 Task: open an excel sheet and write heading  Budget MasterAdd Categories in a column and its values below  'Housing, Transportation, Groceries, Utilities, Entertainment, Dining Out, Health, Miscellaneous, Savings & Total. 'Add Budgeted amountin next column and its values below  $1,500, $300, $400, $150, $200, $250, $100, $150, $500 & $3,550. Add Actual amount in next column and its values below  $1,400, $280, $420, $160, $180, $270, $90, $140, $550 & $3,550. Add Difference in next column and its values below  -$100, -$20, +$20, +$10, -$20, +$20, -$10, -$10, +$50 & $0. J6Save page Budget Spreadsheet Workbook Sheet
Action: Mouse moved to (6, 9)
Screenshot: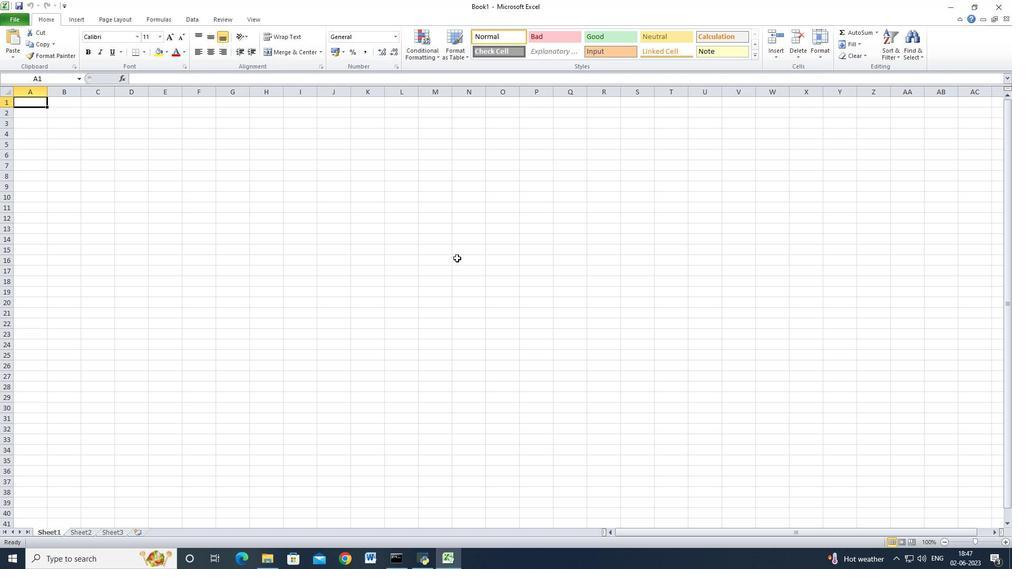 
Action: Key pressed <Key.shift>Budget<Key.space><Key.shift>Master<Key.space><Key.shift_r>Add<Key.space><Key.shift_r>Categories
Screenshot: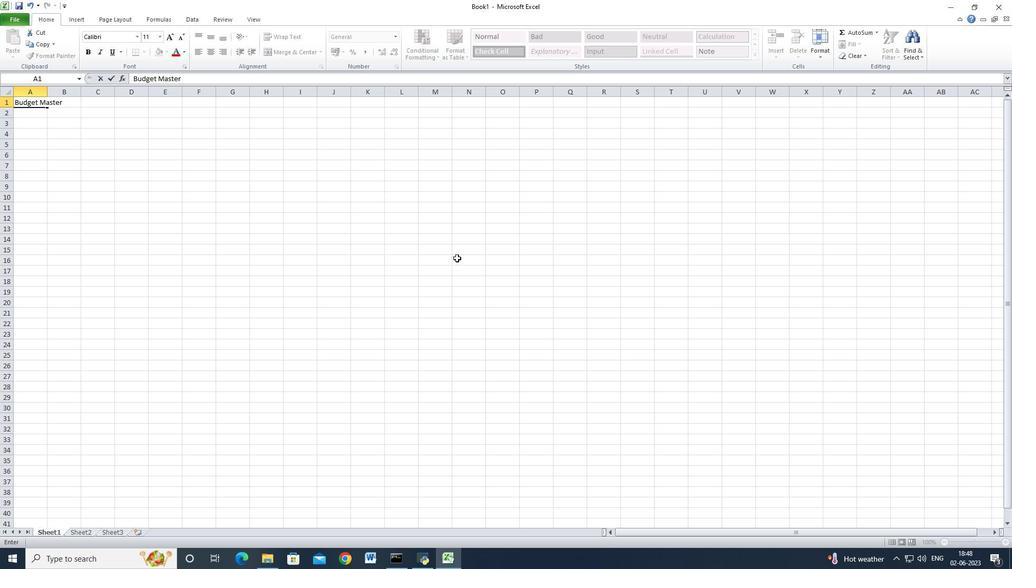 
Action: Mouse moved to (44, 117)
Screenshot: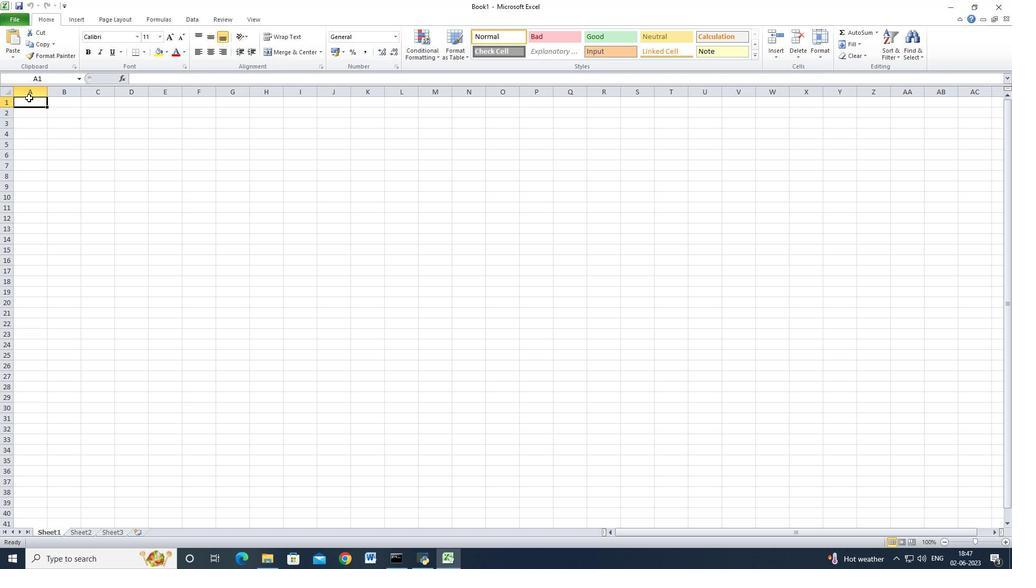 
Action: Mouse pressed left at (44, 117)
Screenshot: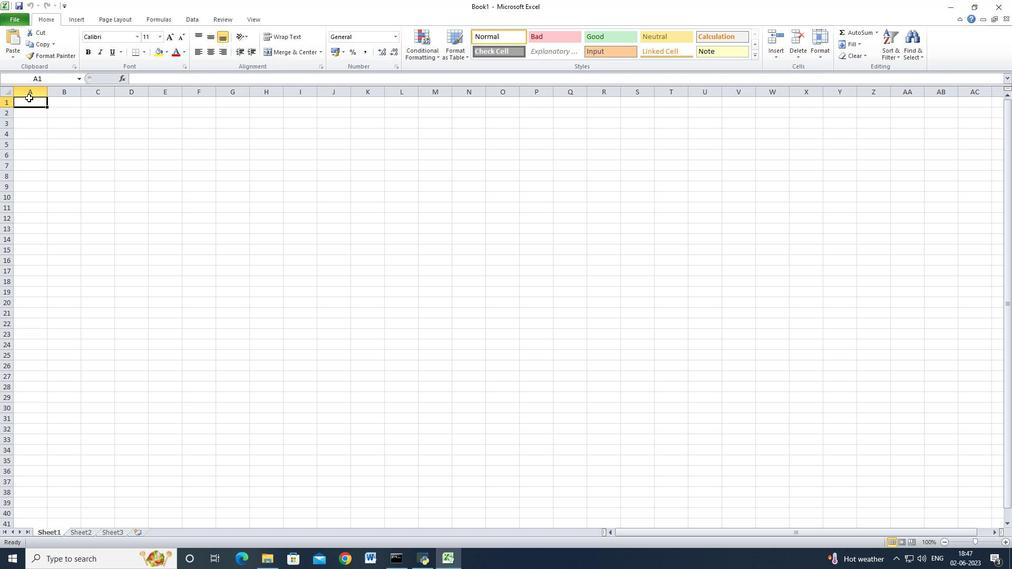 
Action: Mouse moved to (32, 131)
Screenshot: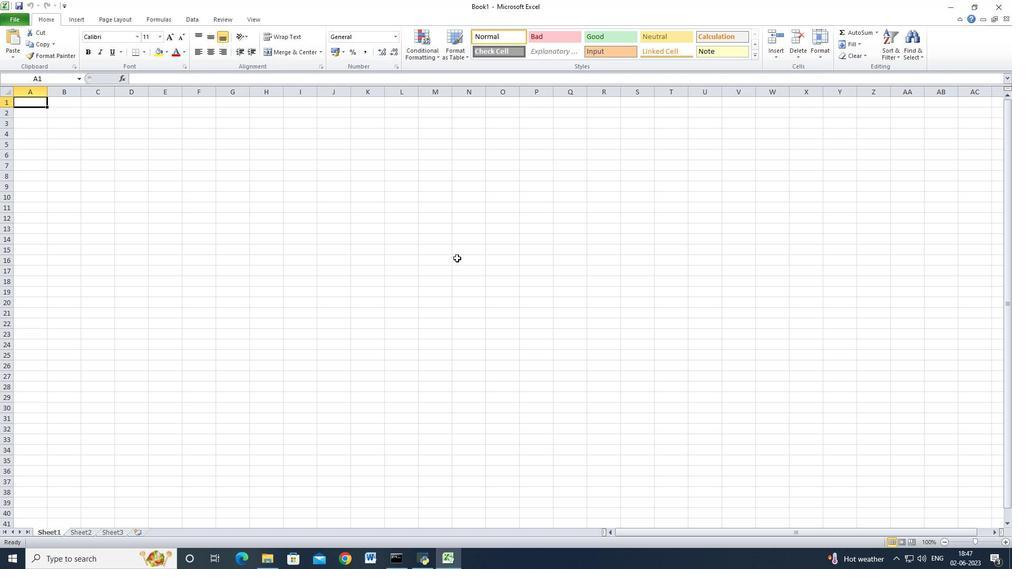 
Action: Key pressed <Key.esc>
Screenshot: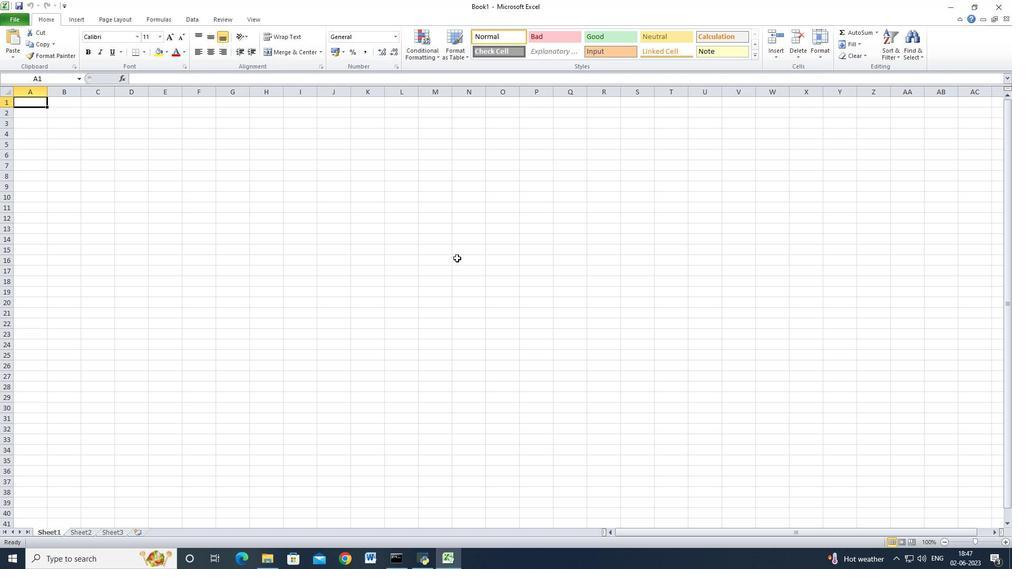 
Action: Mouse moved to (32, 134)
Screenshot: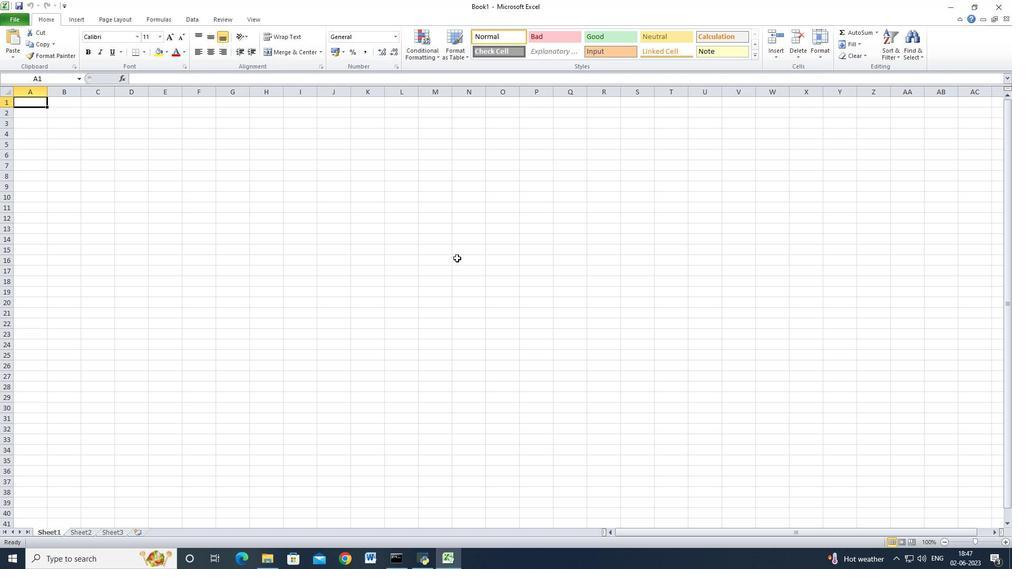 
Action: Key pressed <Key.esc>
Screenshot: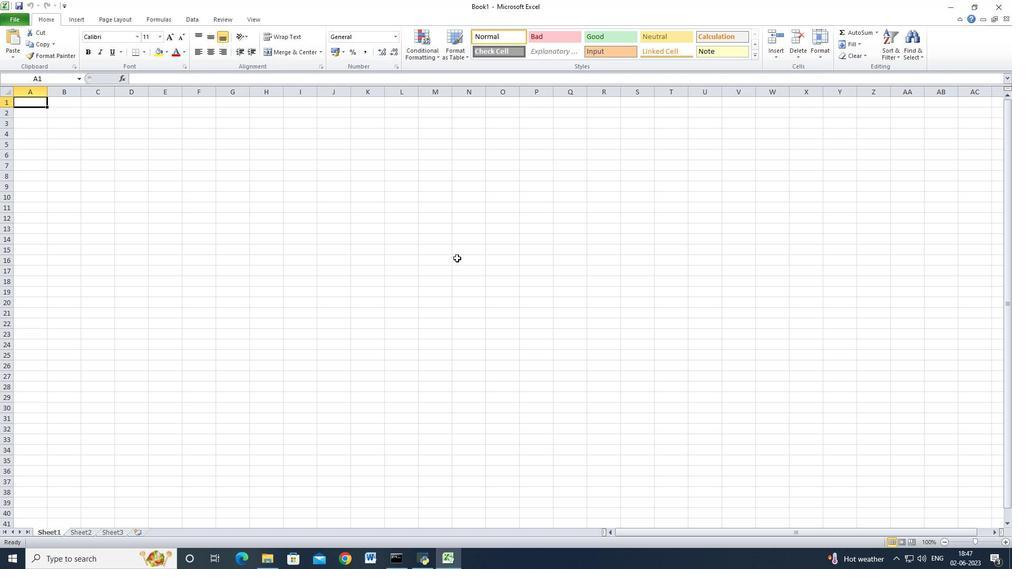 
Action: Mouse moved to (29, 98)
Screenshot: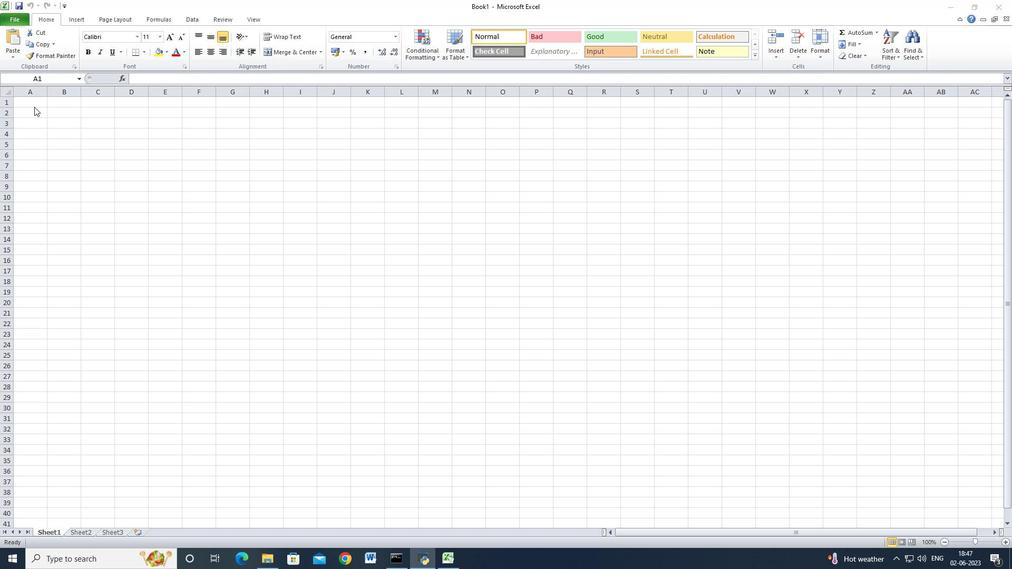 
Action: Mouse pressed left at (29, 98)
Screenshot: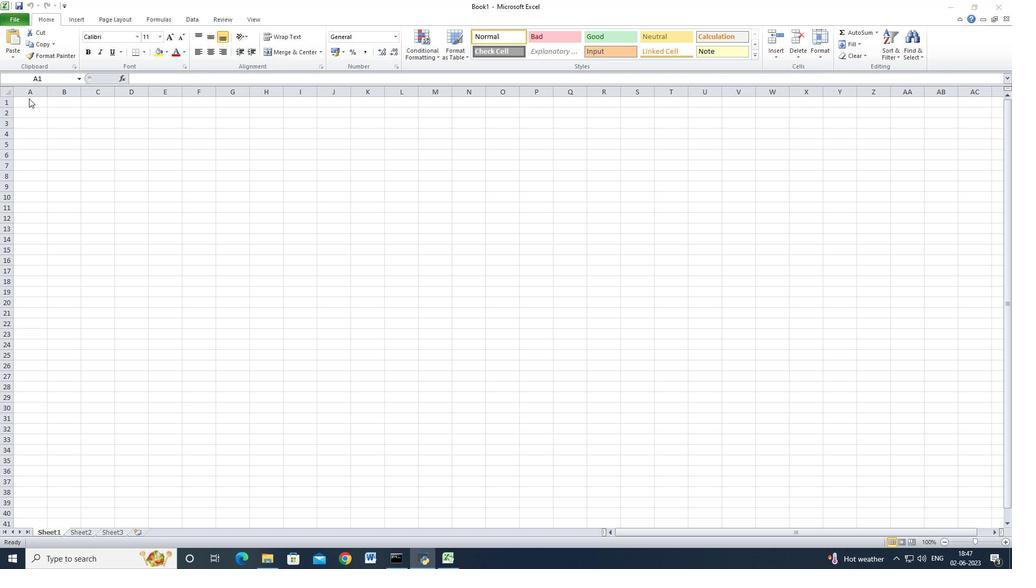 
Action: Mouse moved to (457, 258)
Screenshot: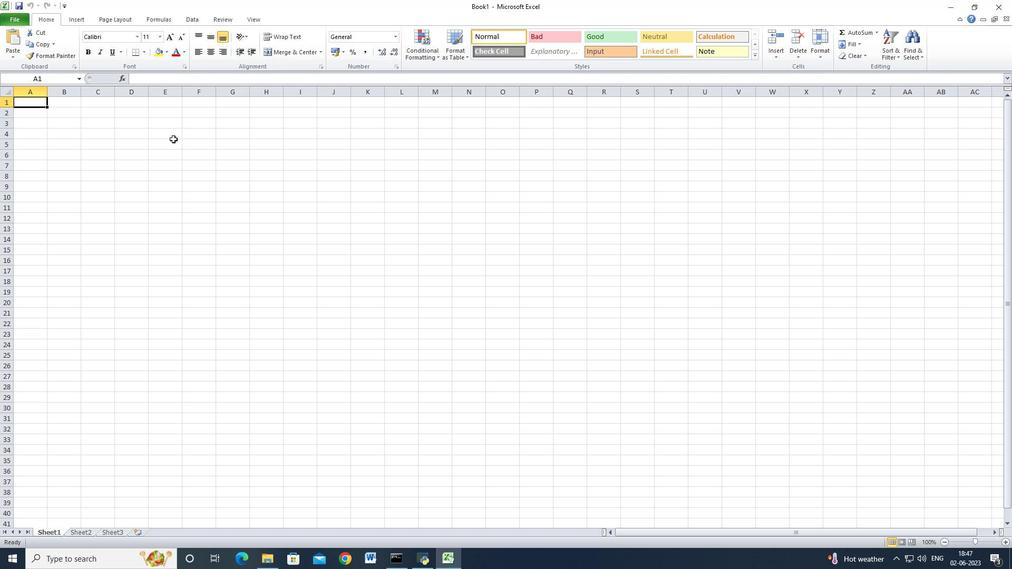 
Action: Key pressed <Key.shift>Budget<Key.space><Key.shift>Master<Key.down><Key.shift_r><Key.shift_r><Key.shift_r><Key.shift_r><Key.shift_r>A<Key.up><Key.down><Key.shift_r>A<Key.backspace><Key.backspace><Key.backspace><Key.shift_r><Key.shift_r><Key.shift_r><Key.shift_r><Key.shift_r><Key.shift_r><Key.shift_r><Key.shift_r><Key.shift_r><Key.shift_r><Key.shift_r><Key.shift_r><Key.shift_r><Key.shift_r><Key.shift_r><Key.shift_r><Key.shift_r><Key.shift_r><Key.shift_r><Key.shift_r><Key.shift_r><Key.shift_r><Key.up><Key.f2><Key.shift_r>Add<Key.down><Key.enter><Key.shift_r>Categories<Key.down><Key.shift><Key.shift><Key.shift><Key.shift>Housing<Key.down><Key.shift_r>ransportation<Key.space><Key.backspace><Key.enter><Key.up><Key.shift_r>Transportation<Key.down><Key.shift_r>Groceries<Key.enter><Key.shift>Utilities<Key.enter><Key.shift_r>Entertainment<Key.enter><Key.shift_r>Dining<Key.space><Key.shift>Out<Key.enter><Key.shift>Health<Key.enter><Key.shift>Miscellaneous<Key.enter><Key.shift_r>Savings<Key.enter><Key.shift_r>Total<Key.enter><Key.up><Key.up><Key.down><Key.right><Key.shift>Budgeted<Key.space><Key.shift_r>Amountin<Key.enter><Key.shift><Key.shift><Key.shift><Key.shift><Key.shift><Key.shift><Key.shift><Key.shift><Key.shift><Key.shift><Key.shift><Key.shift><Key.shift><Key.shift><Key.shift><Key.shift><Key.shift><Key.shift>$1,500<Key.enter><Key.up><Key.left><Key.shift><Key.down><Key.up><Key.down><Key.right><Key.down><Key.up><Key.down><Key.shift><Key.shift><Key.shift><Key.shift><Key.shift><Key.shift><Key.shift>$300<Key.down><Key.shift><Key.shift><Key.shift><Key.shift>$400<Key.down><Key.shift><Key.shift>$150<Key.down><Key.shift><Key.shift><Key.shift><Key.shift><Key.shift><Key.shift><Key.shift><Key.shift><Key.shift><Key.shift><Key.shift><Key.shift><Key.shift><Key.shift><Key.shift><Key.shift><Key.shift><Key.shift><Key.shift><Key.shift><Key.shift><Key.shift><Key.shift><Key.shift><Key.shift><Key.shift>$200<Key.down><Key.shift><Key.shift><Key.shift><Key.shift><Key.shift><Key.shift><Key.shift><Key.shift><Key.shift>$250<Key.down><Key.shift><Key.shift><Key.shift><Key.shift><Key.shift>$100<Key.down><Key.shift><Key.shift><Key.shift><Key.shift><Key.shift><Key.shift><Key.shift><Key.shift><Key.shift><Key.shift><Key.shift><Key.shift><Key.shift><Key.shift><Key.shift><Key.shift><Key.shift>$150<Key.down><Key.shift><Key.shift><Key.shift><Key.shift><Key.shift><Key.shift><Key.shift><Key.shift>$500<Key.down><Key.shift><Key.shift><Key.shift><Key.shift><Key.shift><Key.shift><Key.shift><Key.shift><Key.shift><Key.shift><Key.shift><Key.shift><Key.shift><Key.shift><Key.shift><Key.shift><Key.shift><Key.shift><Key.shift><Key.shift><Key.shift><Key.shift><Key.shift><Key.shift><Key.shift><Key.shift><Key.shift><Key.shift><Key.shift><Key.shift><Key.shift><Key.shift><Key.shift><Key.shift><Key.shift><Key.shift><Key.shift><Key.shift><Key.shift><Key.shift><Key.shift><Key.shift><Key.shift><Key.shift><Key.shift><Key.shift>$3,550<Key.enter><Key.up><Key.up>
Screenshot: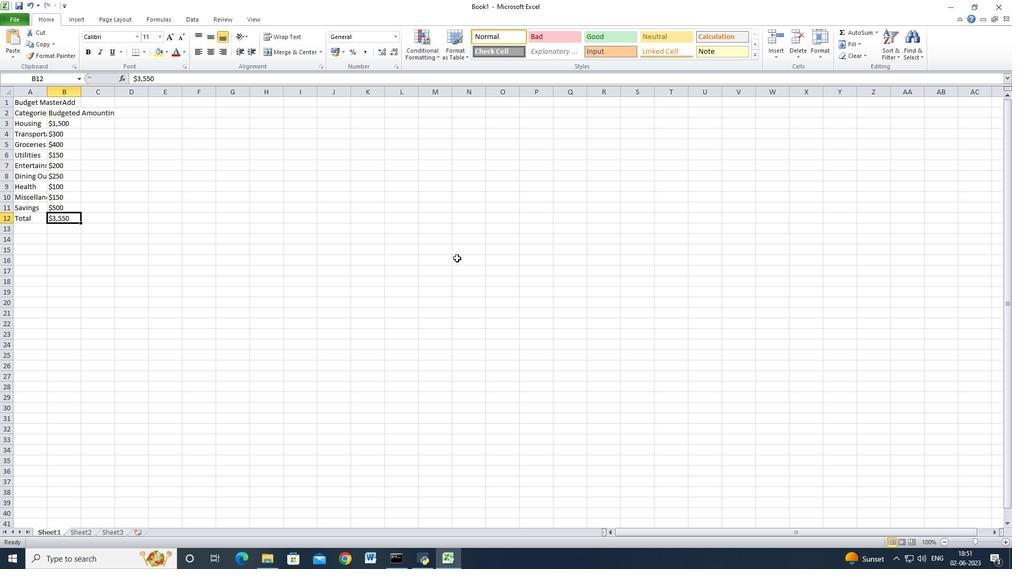 
Action: Mouse moved to (46, 92)
Screenshot: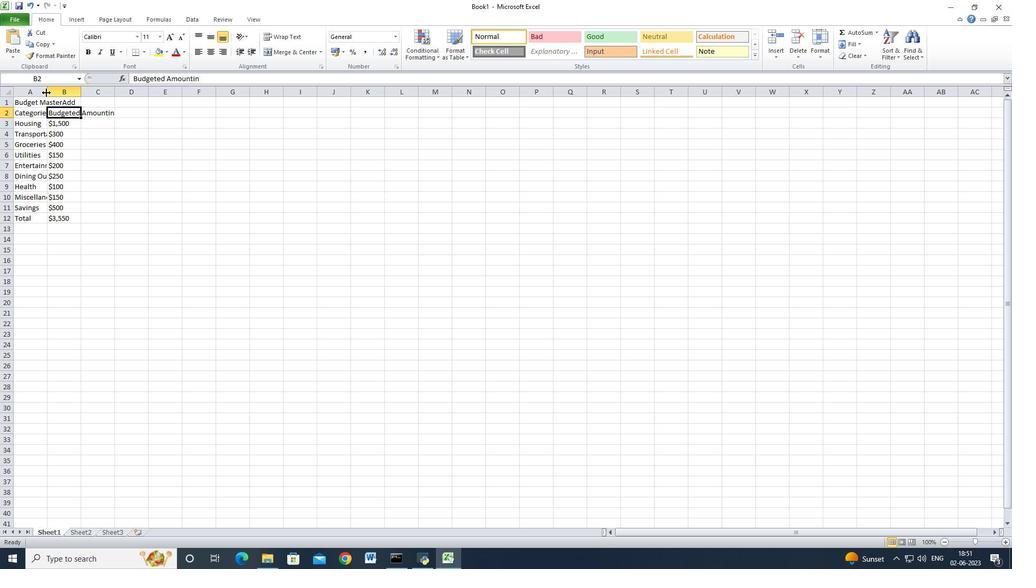 
Action: Mouse pressed left at (46, 92)
Screenshot: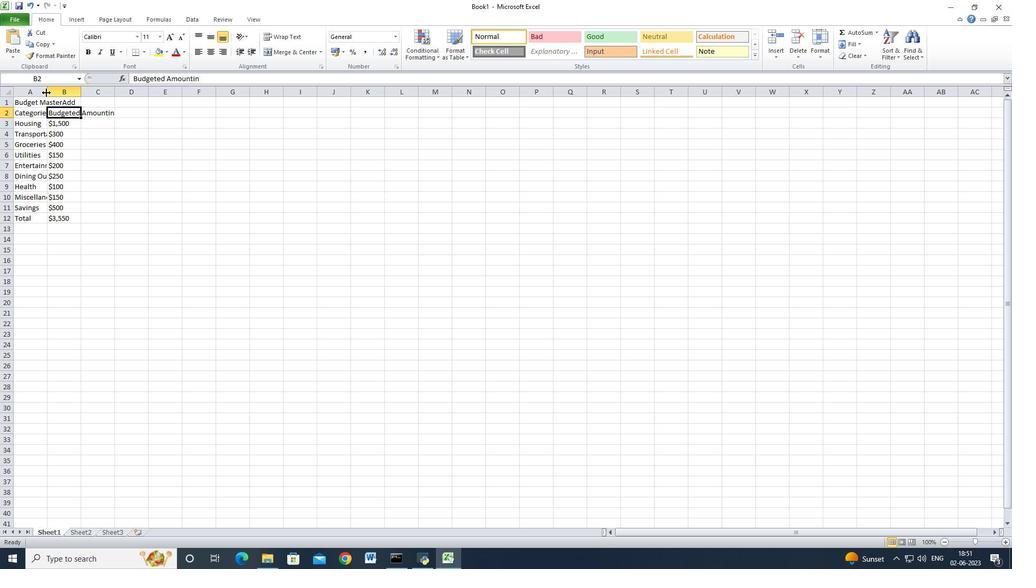 
Action: Mouse pressed left at (46, 92)
Screenshot: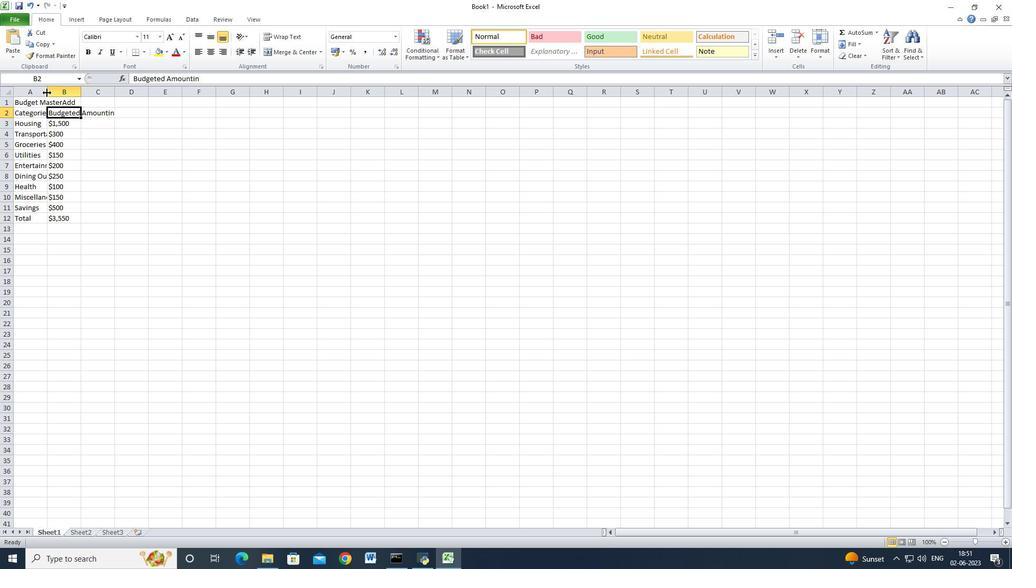
Action: Mouse moved to (113, 94)
Screenshot: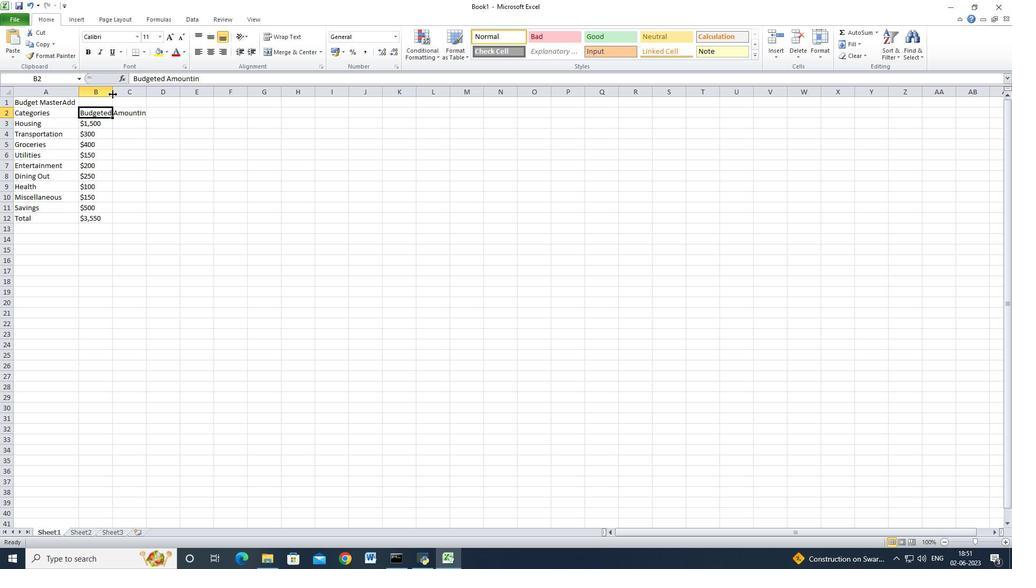 
Action: Mouse pressed left at (113, 94)
Screenshot: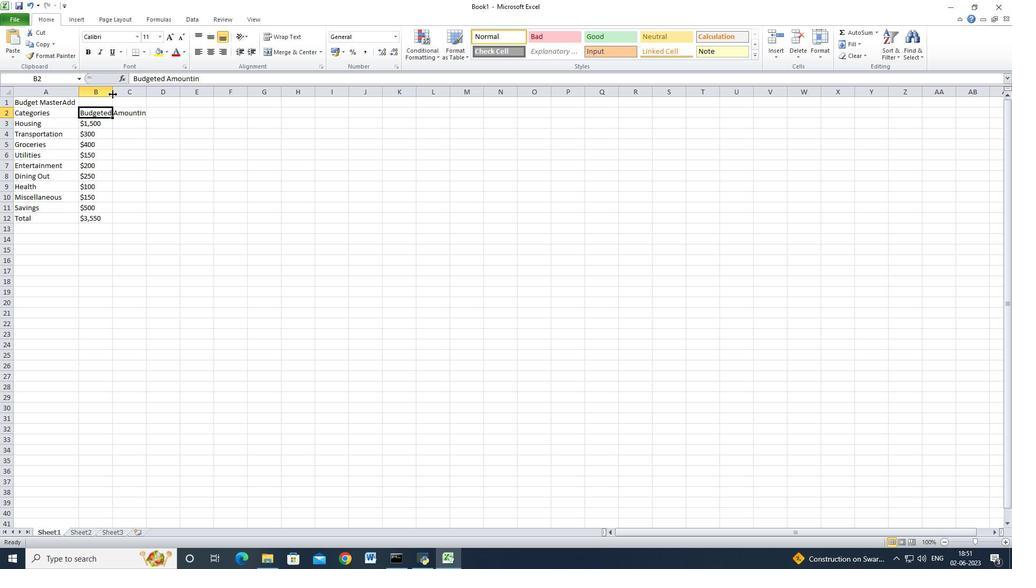 
Action: Mouse moved to (113, 94)
Screenshot: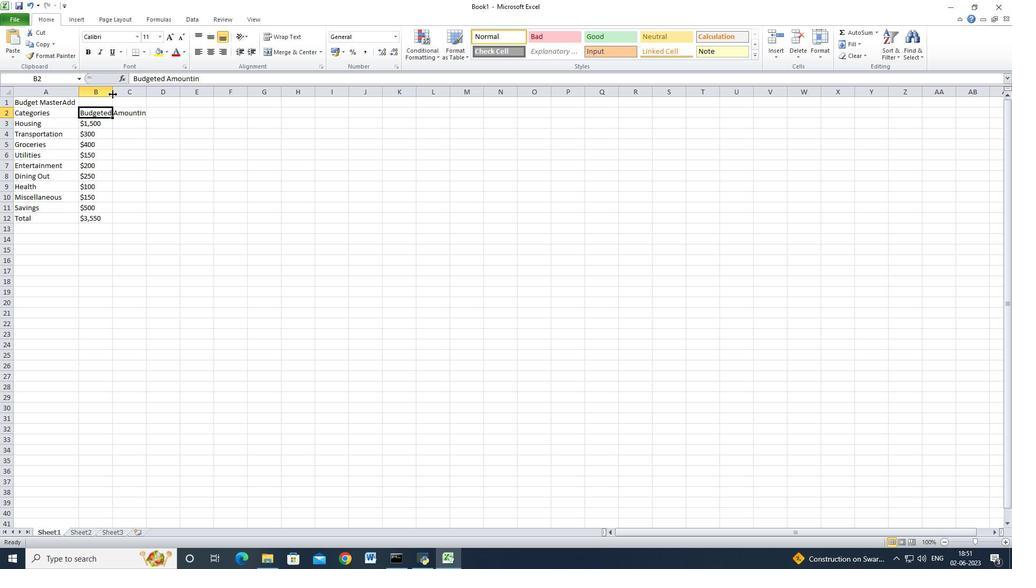 
Action: Mouse pressed left at (113, 94)
Screenshot: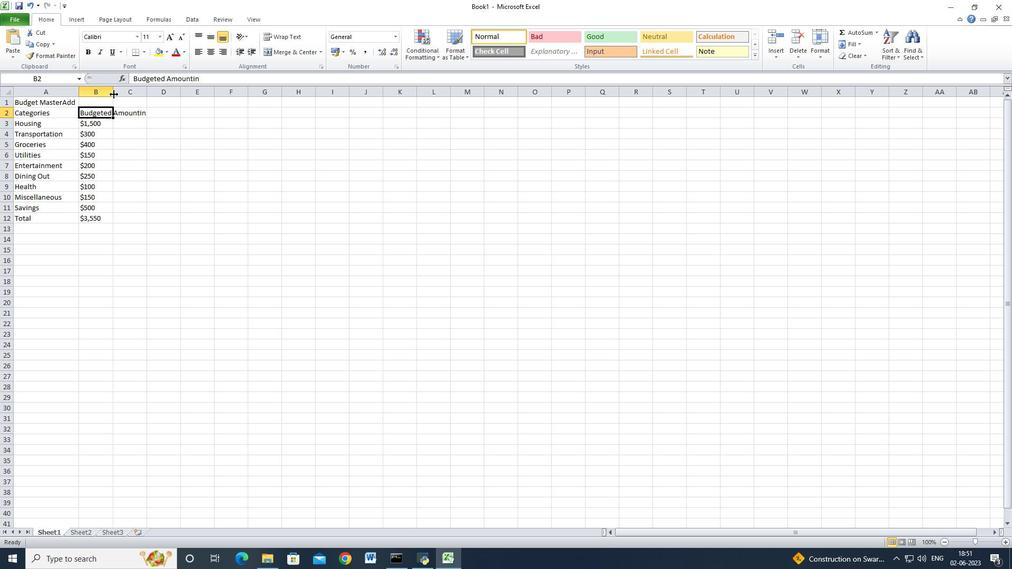 
Action: Mouse moved to (113, 94)
Screenshot: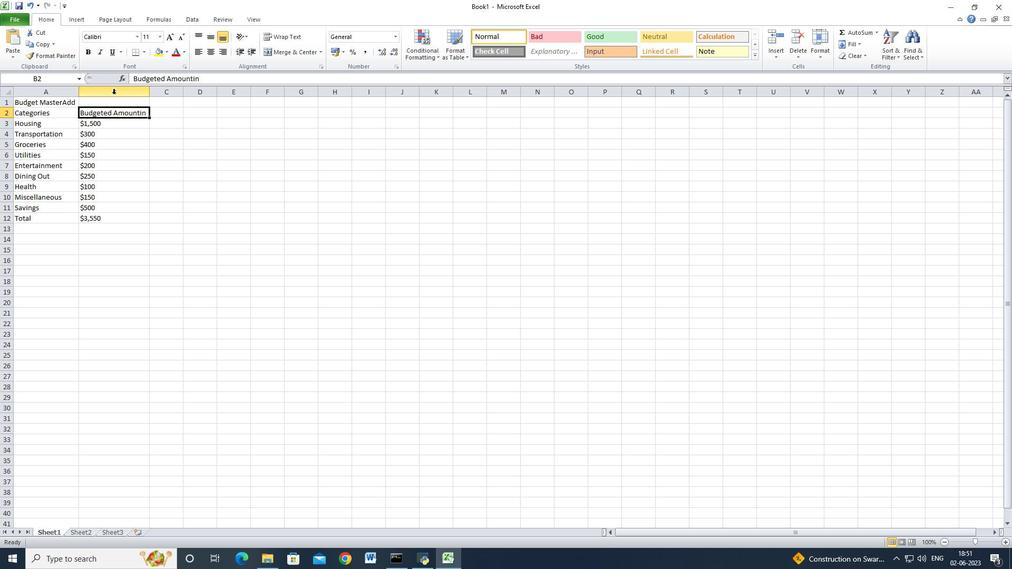 
Action: Mouse pressed left at (113, 94)
Screenshot: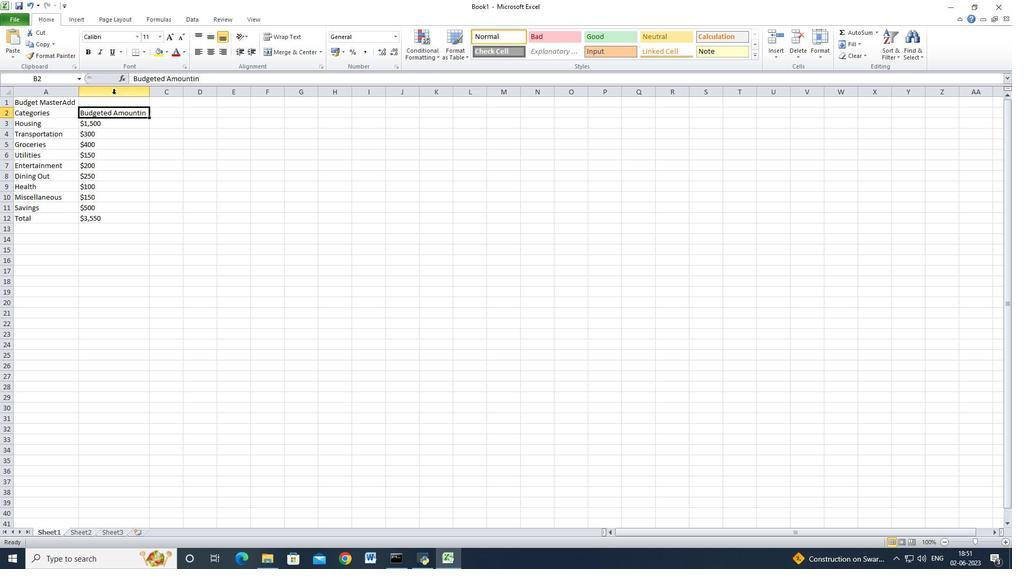 
Action: Mouse moved to (119, 132)
Screenshot: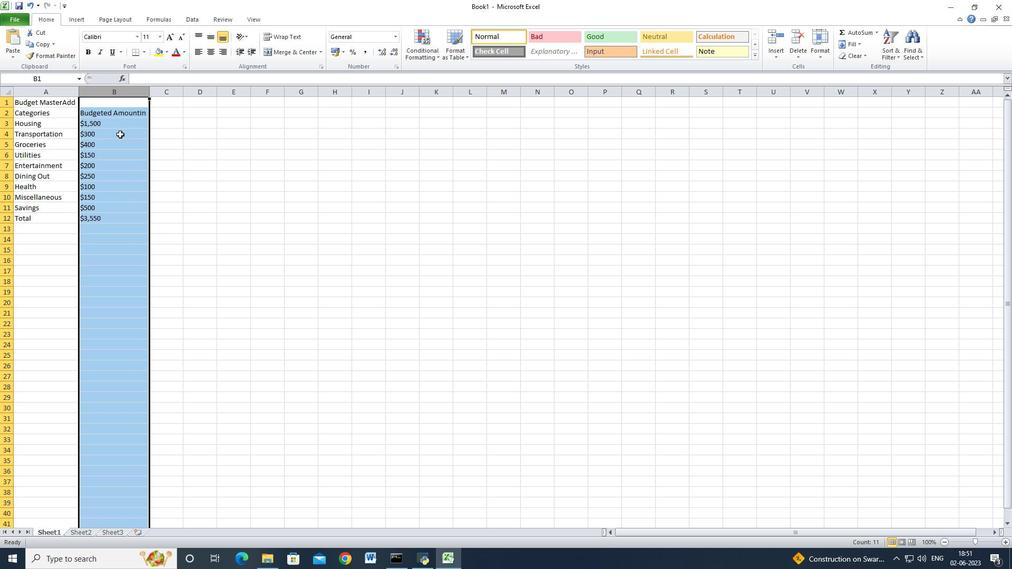 
Action: Mouse pressed left at (119, 132)
Screenshot: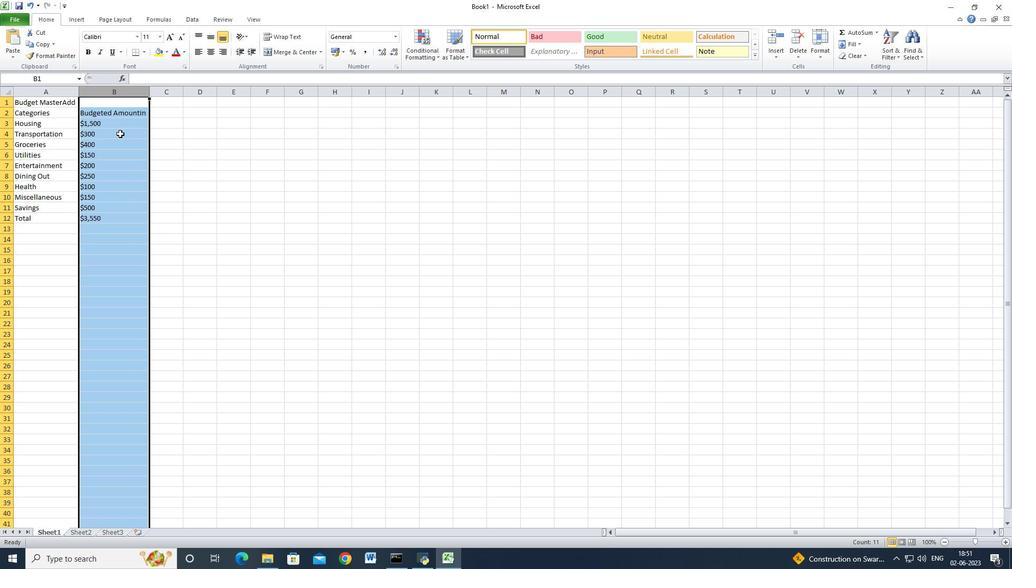 
Action: Mouse moved to (163, 111)
Screenshot: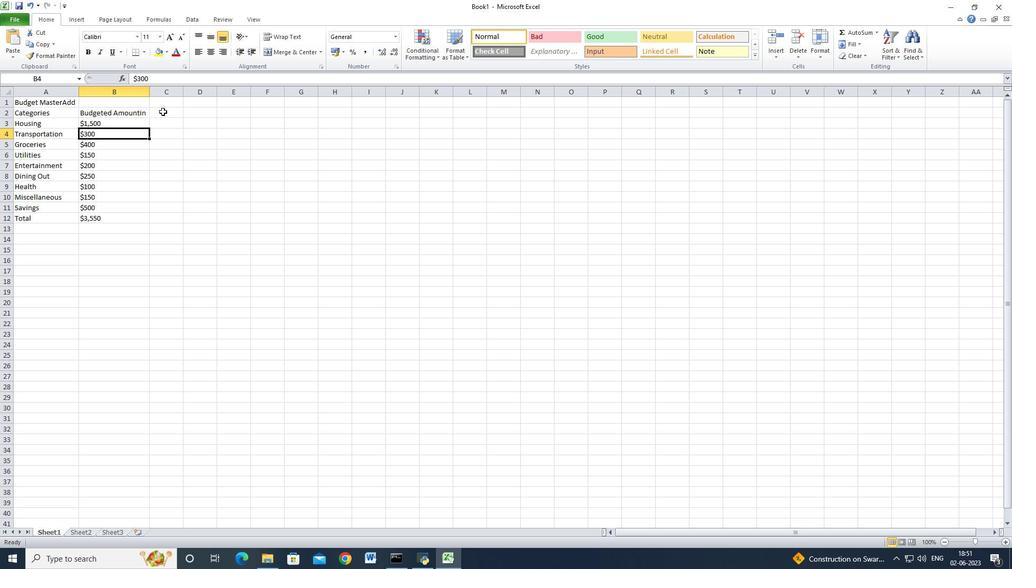 
Action: Mouse pressed left at (163, 111)
Screenshot: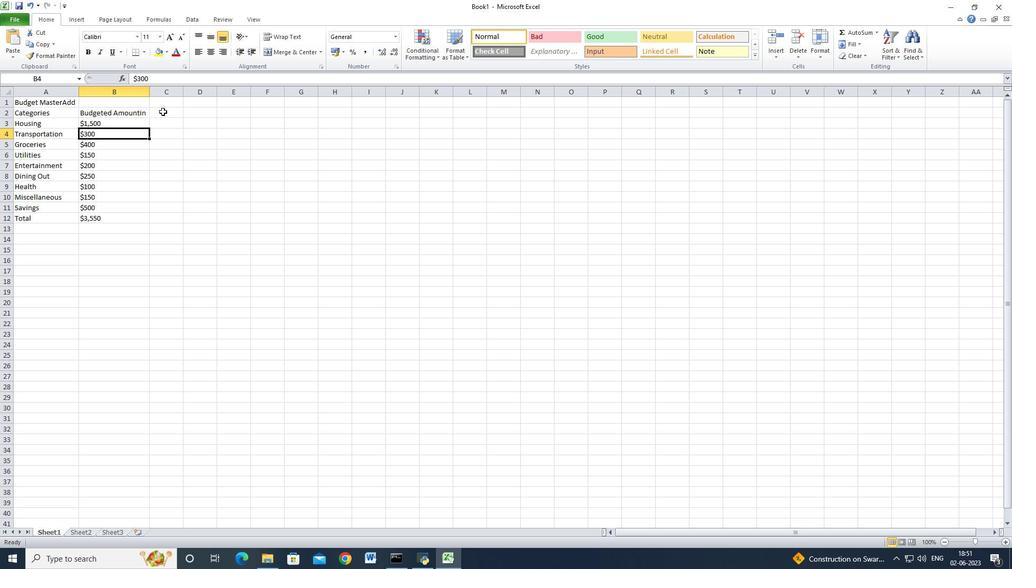 
Action: Mouse moved to (227, 145)
Screenshot: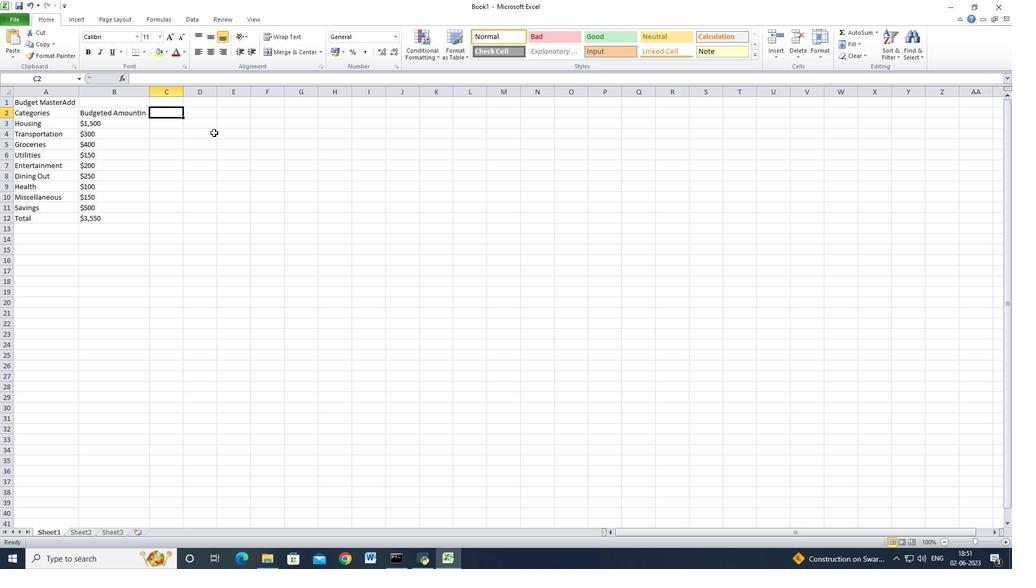 
Action: Key pressed <Key.shift_r>Actual<Key.space><Key.shift_r>Amount<Key.enter><Key.shift><Key.shift><Key.shift><Key.shift><Key.shift><Key.shift><Key.shift><Key.shift><Key.shift><Key.shift><Key.shift><Key.shift><Key.shift><Key.shift><Key.shift><Key.shift><Key.shift><Key.shift><Key.shift><Key.shift><Key.shift><Key.shift><Key.shift><Key.shift><Key.shift><Key.shift><Key.shift><Key.shift><Key.shift><Key.shift><Key.shift><Key.shift><Key.shift><Key.shift><Key.shift><Key.shift><Key.shift><Key.shift><Key.shift><Key.shift><Key.shift><Key.shift>$1,400<Key.enter><Key.shift><Key.shift><Key.shift><Key.shift><Key.shift><Key.shift><Key.shift><Key.shift><Key.shift><Key.shift><Key.shift><Key.shift>$280<Key.enter><Key.shift><Key.shift><Key.shift><Key.shift><Key.shift><Key.shift><Key.shift><Key.shift><Key.shift><Key.shift><Key.shift><Key.shift><Key.shift><Key.shift><Key.shift><Key.shift><Key.shift><Key.shift><Key.shift>$420<Key.enter><Key.shift><Key.shift><Key.shift><Key.shift><Key.shift><Key.shift><Key.shift><Key.shift>$160<Key.enter><Key.shift><Key.shift><Key.shift><Key.shift><Key.shift><Key.shift><Key.shift><Key.shift><Key.shift><Key.shift>$180<Key.enter><Key.shift><Key.shift><Key.shift><Key.shift><Key.shift><Key.shift><Key.shift><Key.shift><Key.shift><Key.shift><Key.shift><Key.shift><Key.shift><Key.shift><Key.shift><Key.shift><Key.shift><Key.shift><Key.shift>$270<Key.enter><Key.shift><Key.shift><Key.shift><Key.shift><Key.shift><Key.shift><Key.shift><Key.shift><Key.shift><Key.shift>$90<Key.enter><Key.shift><Key.shift><Key.shift><Key.shift><Key.shift><Key.shift><Key.shift><Key.shift><Key.shift><Key.shift><Key.shift><Key.shift><Key.shift><Key.shift><Key.shift><Key.shift><Key.shift>$140<Key.enter><Key.shift><Key.shift><Key.shift><Key.shift><Key.shift><Key.shift><Key.shift><Key.shift><Key.shift><Key.shift><Key.shift><Key.shift><Key.shift>$550<Key.enter><Key.shift><Key.shift><Key.shift><Key.shift><Key.shift><Key.shift><Key.shift><Key.shift><Key.shift><Key.shift><Key.shift><Key.shift><Key.shift><Key.shift><Key.shift><Key.shift><Key.shift><Key.shift><Key.shift><Key.shift><Key.shift><Key.shift><Key.shift><Key.shift><Key.shift><Key.shift><Key.shift><Key.shift><Key.shift><Key.shift><Key.shift><Key.shift><Key.shift><Key.shift><Key.shift><Key.shift><Key.shift><Key.shift><Key.shift><Key.shift><Key.shift><Key.shift><Key.shift><Key.shift><Key.shift><Key.shift><Key.shift><Key.shift><Key.shift><Key.shift><Key.shift><Key.shift><Key.shift><Key.shift><Key.shift><Key.shift>$3,550<Key.enter><Key.up><Key.up><Key.down><Key.up><Key.right>
Screenshot: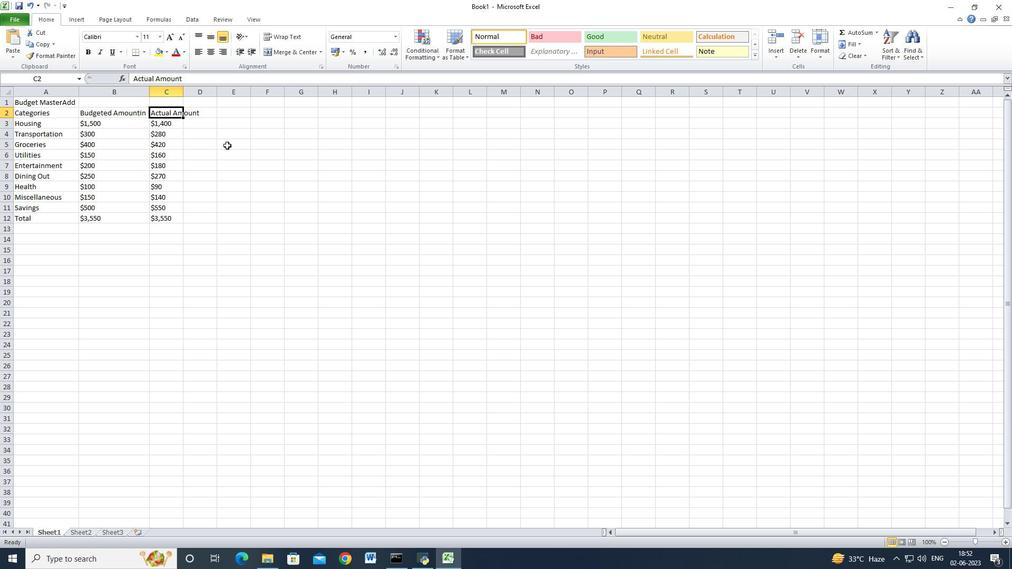 
Action: Mouse moved to (185, 94)
Screenshot: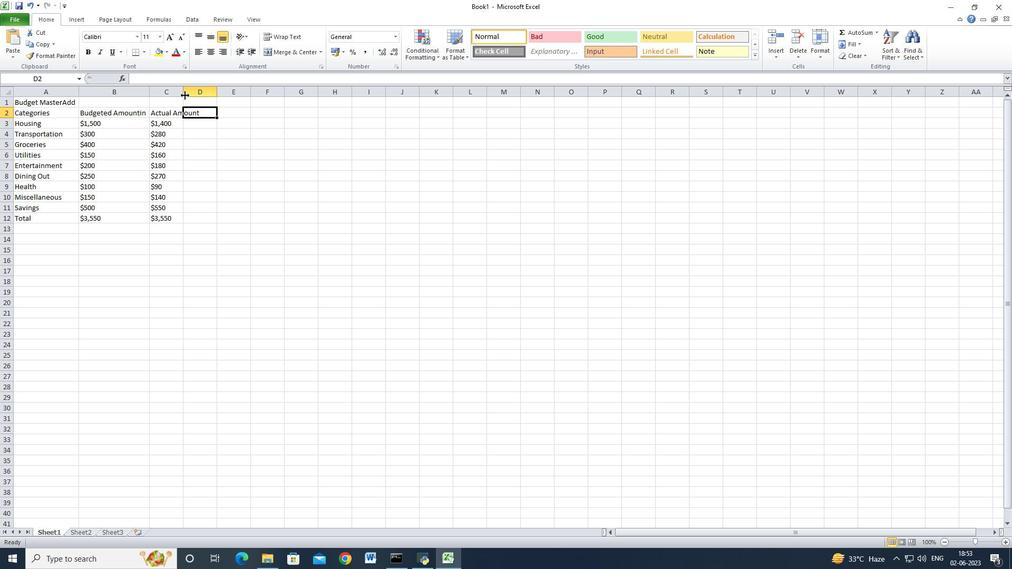 
Action: Mouse pressed left at (185, 94)
Screenshot: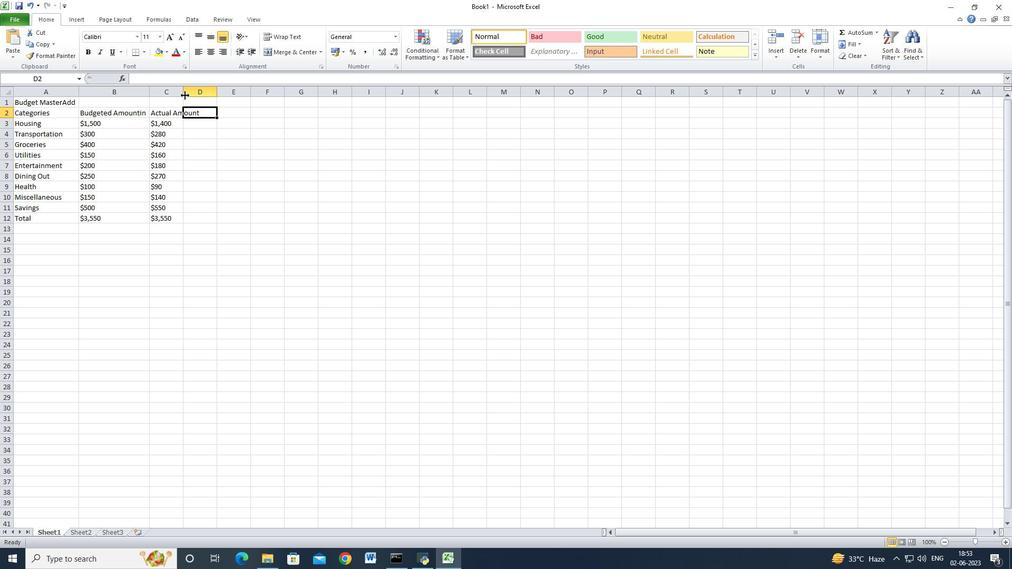 
Action: Mouse pressed left at (185, 94)
Screenshot: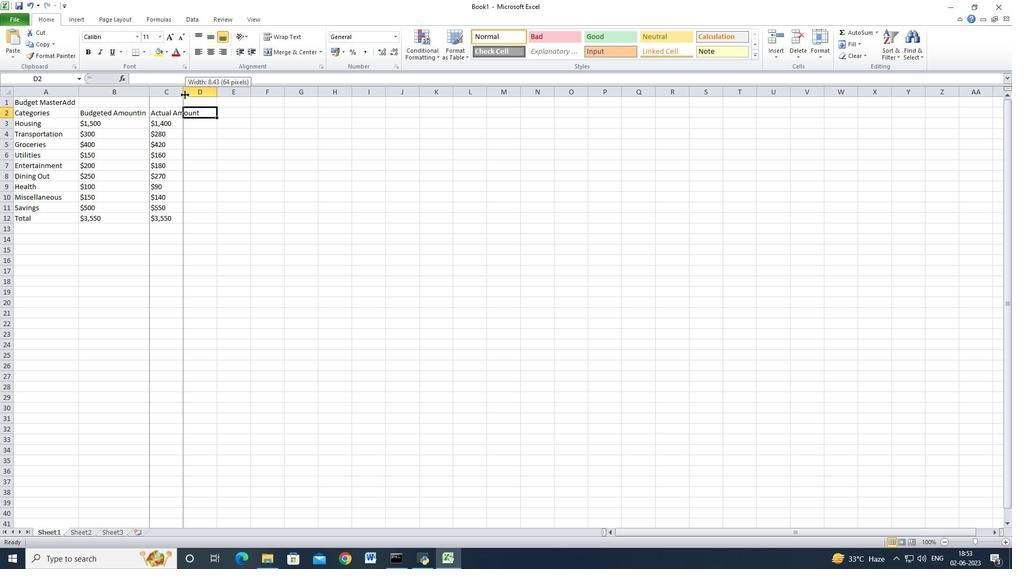 
Action: Mouse moved to (567, 265)
Screenshot: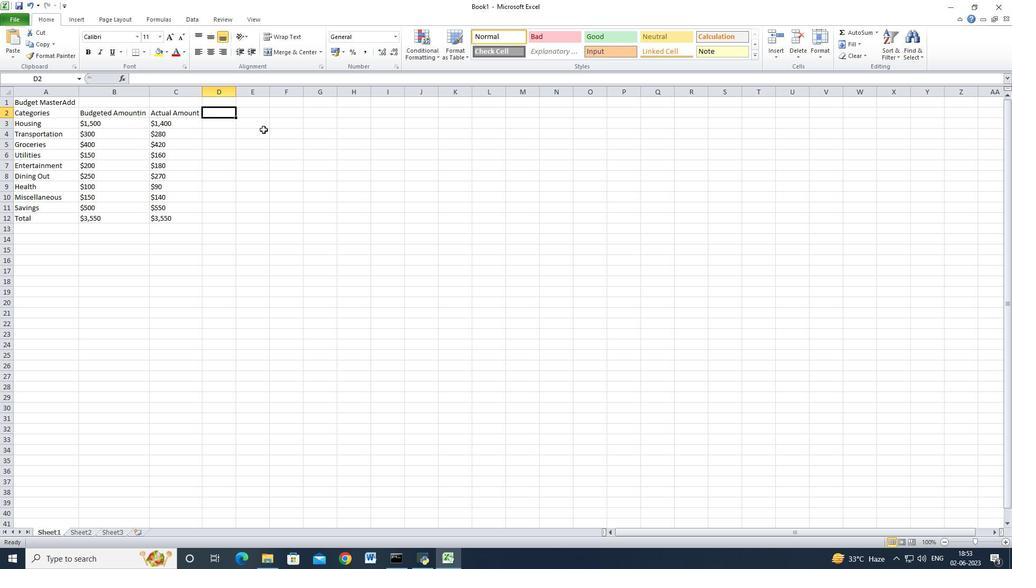 
Action: Key pressed <Key.shift_r>Add<Key.space><Key.shift_r>Difference<Key.enter>-<Key.shift><Key.shift><Key.shift><Key.shift><Key.shift><Key.shift><Key.shift><Key.shift><Key.shift><Key.shift><Key.shift><Key.shift><Key.shift><Key.shift><Key.shift><Key.shift><Key.shift><Key.shift><Key.shift><Key.shift><Key.shift><Key.shift><Key.shift><Key.shift><Key.shift><Key.shift><Key.shift><Key.shift><Key.shift><Key.shift><Key.shift><Key.shift><Key.shift><Key.shift><Key.shift><Key.shift><Key.shift>$100<Key.enter><Key.esc><Key.esc>'-<Key.shift><Key.shift><Key.shift><Key.shift>$100<Key.enter>'-<Key.shift><Key.shift><Key.shift><Key.shift><Key.shift><Key.shift><Key.shift><Key.shift><Key.shift><Key.shift><Key.shift><Key.shift><Key.shift><Key.shift><Key.shift><Key.shift><Key.shift><Key.shift><Key.shift><Key.shift><Key.shift>$20<Key.enter>'<Key.shift_r>+<Key.shift><Key.shift><Key.shift><Key.shift><Key.shift><Key.shift><Key.shift><Key.shift><Key.shift><Key.shift><Key.shift><Key.shift><Key.shift><Key.shift><Key.shift><Key.shift><Key.shift><Key.shift><Key.shift><Key.shift>$20<Key.enter>'<Key.shift><Key.shift><Key.shift><Key.shift_r>+<Key.shift><Key.shift><Key.shift><Key.shift><Key.shift><Key.shift><Key.shift><Key.shift><Key.shift><Key.shift><Key.shift><Key.shift><Key.shift><Key.shift><Key.shift><Key.shift><Key.shift><Key.shift><Key.shift><Key.shift><Key.shift><Key.shift><Key.shift><Key.shift>$10<Key.enter>'-<Key.shift><Key.shift><Key.shift><Key.shift><Key.shift><Key.shift><Key.shift><Key.shift><Key.shift><Key.shift><Key.shift><Key.shift><Key.shift><Key.shift><Key.shift><Key.shift><Key.shift><Key.shift><Key.shift><Key.shift><Key.shift><Key.shift><Key.shift><Key.shift><Key.shift><Key.shift><Key.shift><Key.shift><Key.shift><Key.shift><Key.shift><Key.shift><Key.shift><Key.shift><Key.shift><Key.shift><Key.shift><Key.shift><Key.shift><Key.shift><Key.shift><Key.shift><Key.shift><Key.shift><Key.shift><Key.shift><Key.shift><Key.shift><Key.shift><Key.shift><Key.shift><Key.shift><Key.shift>$20<Key.enter>'<Key.shift_r>+<Key.shift><Key.shift><Key.shift><Key.shift><Key.shift><Key.shift><Key.shift><Key.shift><Key.shift>$20<Key.enter>'-<Key.shift><Key.shift><Key.shift><Key.shift><Key.shift><Key.shift><Key.shift><Key.shift>$10<Key.enter>'-<Key.shift>$10<Key.enter>'<Key.shift_r>+<Key.shift><Key.shift><Key.shift>$50<Key.enter><Key.shift><Key.shift><Key.shift><Key.shift><Key.shift><Key.shift><Key.shift><Key.shift><Key.shift><Key.shift>$0<Key.enter><Key.up>
Screenshot: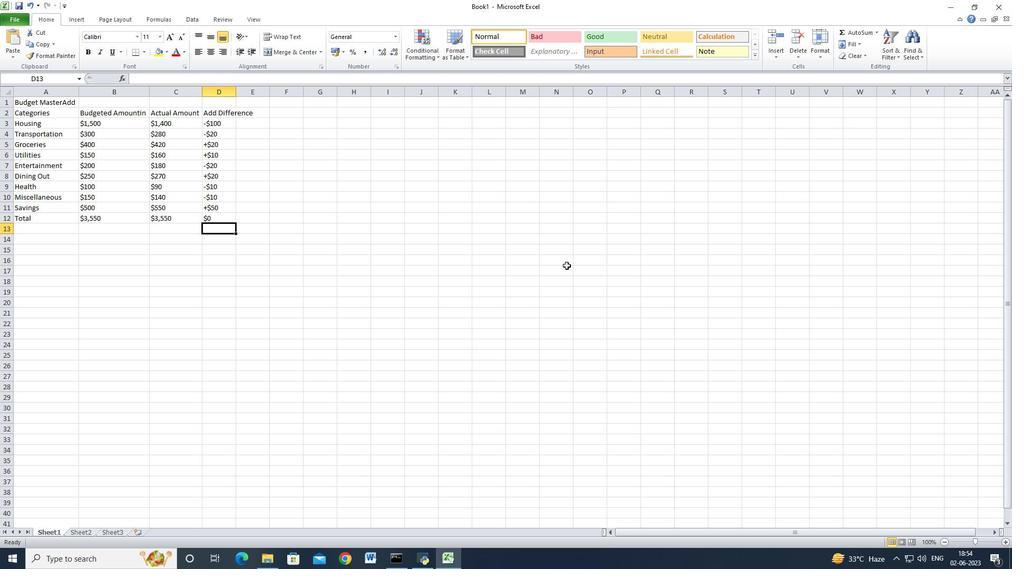 
Action: Mouse moved to (14, 18)
Screenshot: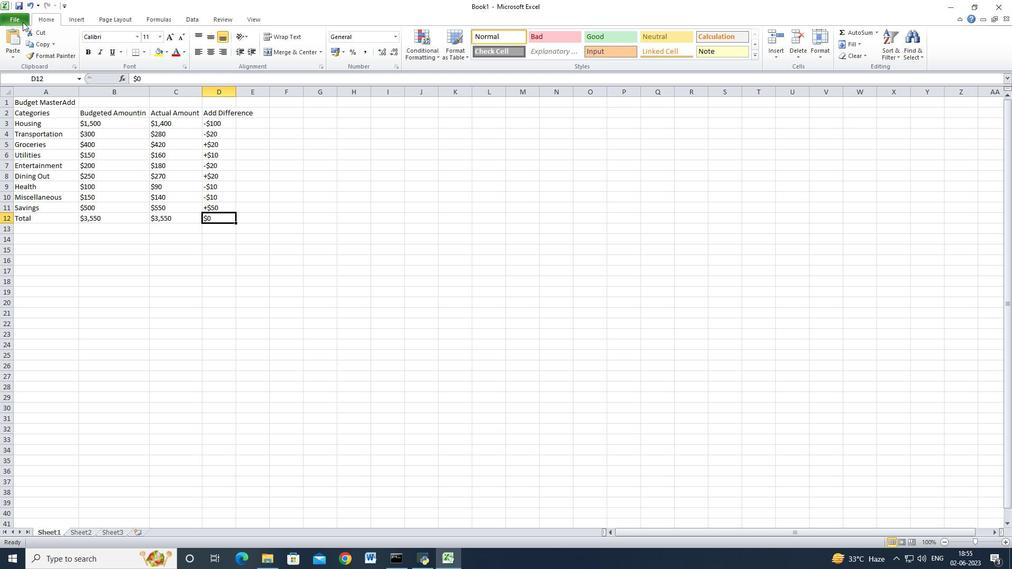 
Action: Mouse pressed left at (14, 18)
Screenshot: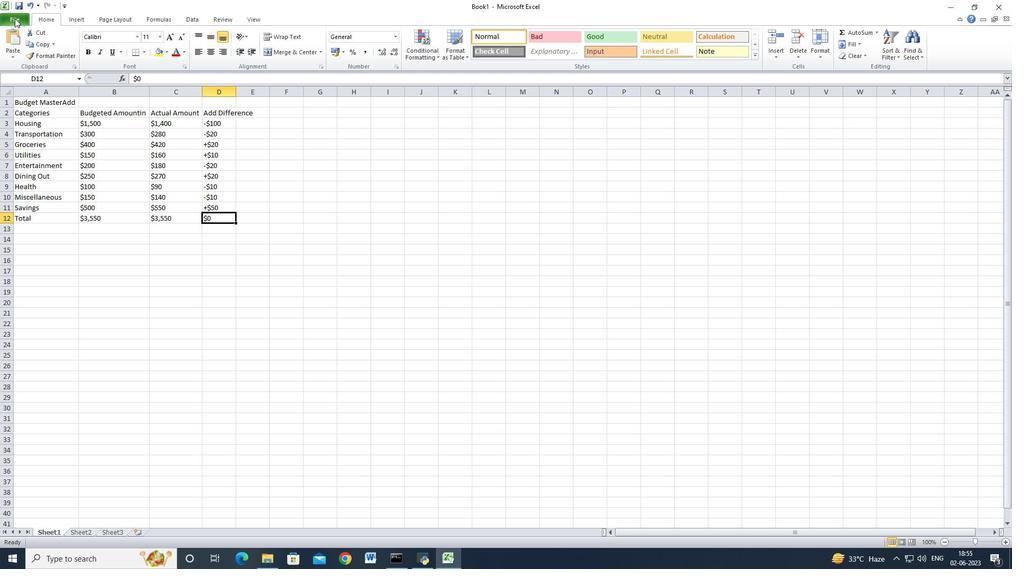 
Action: Mouse moved to (31, 38)
Screenshot: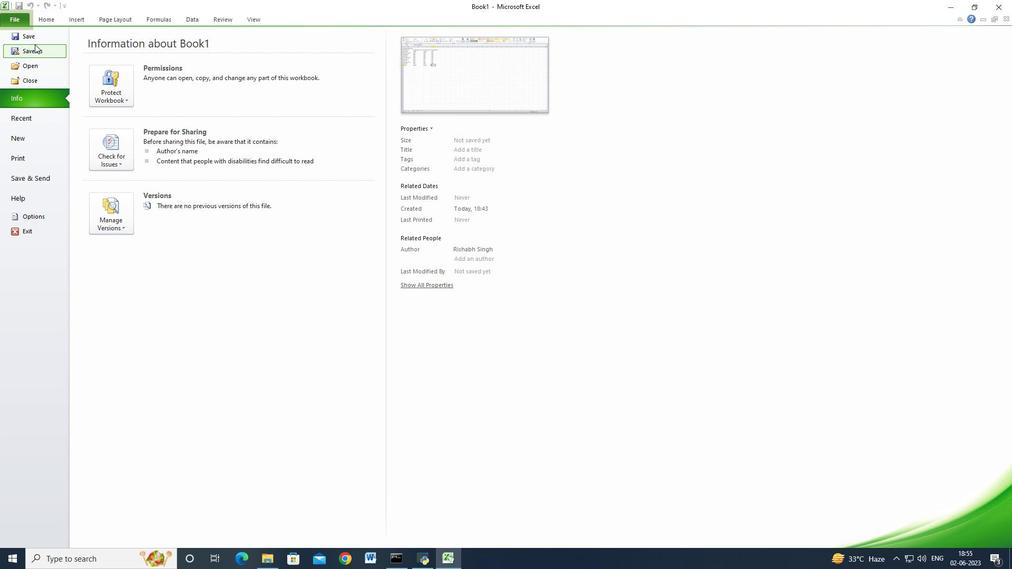 
Action: Mouse pressed left at (31, 38)
Screenshot: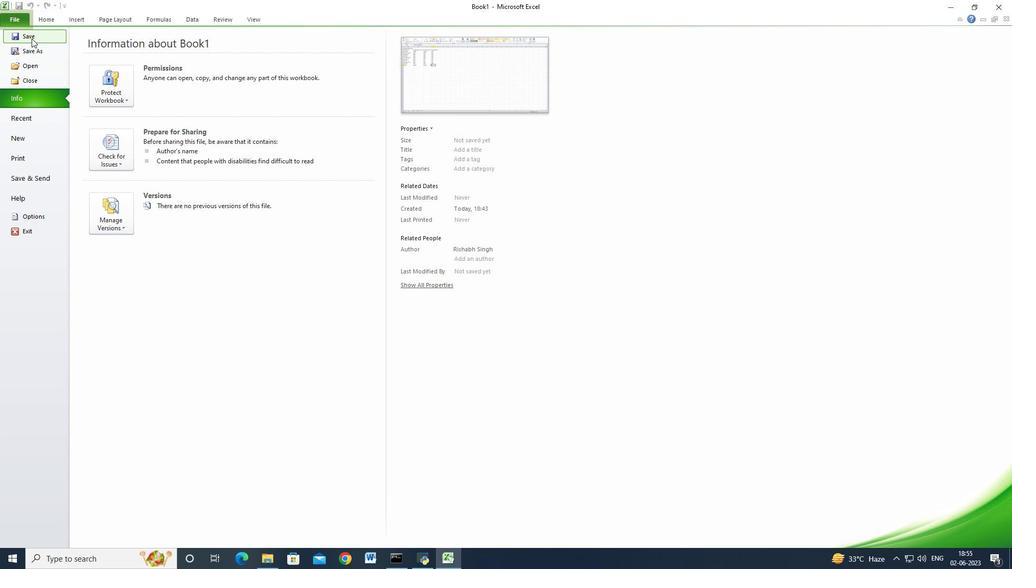 
Action: Mouse moved to (184, 217)
Screenshot: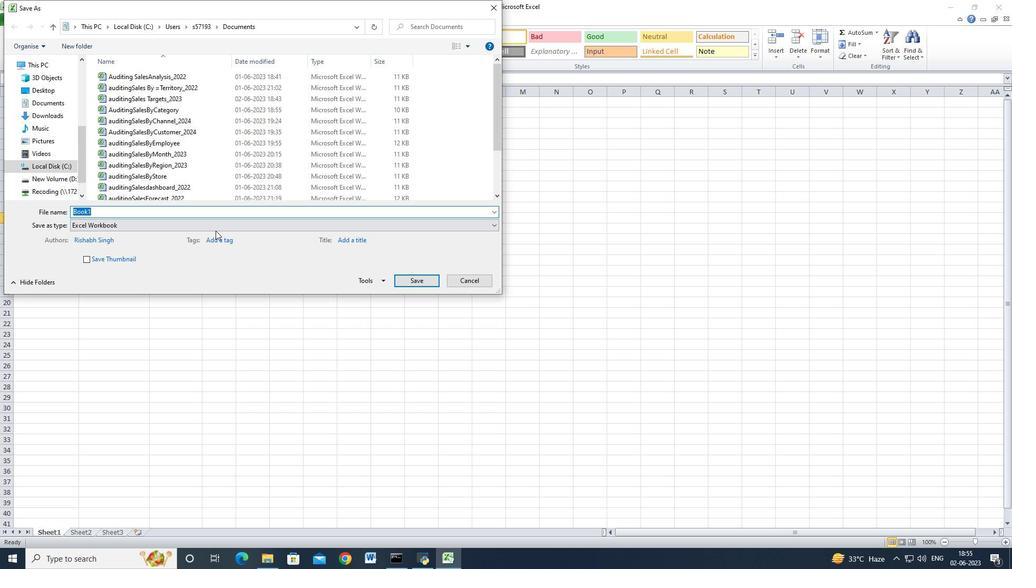 
Action: Key pressed <Key.shift><Key.shift><Key.shift>Budget<Key.space><Key.shift_r>Spreadsheet<Key.space>
Screenshot: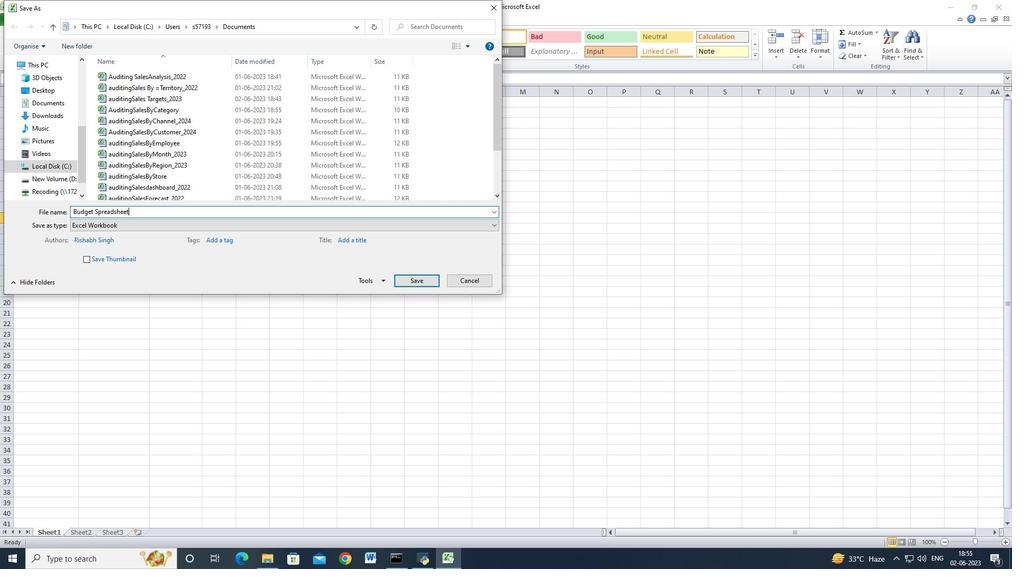 
Action: Mouse moved to (399, 282)
Screenshot: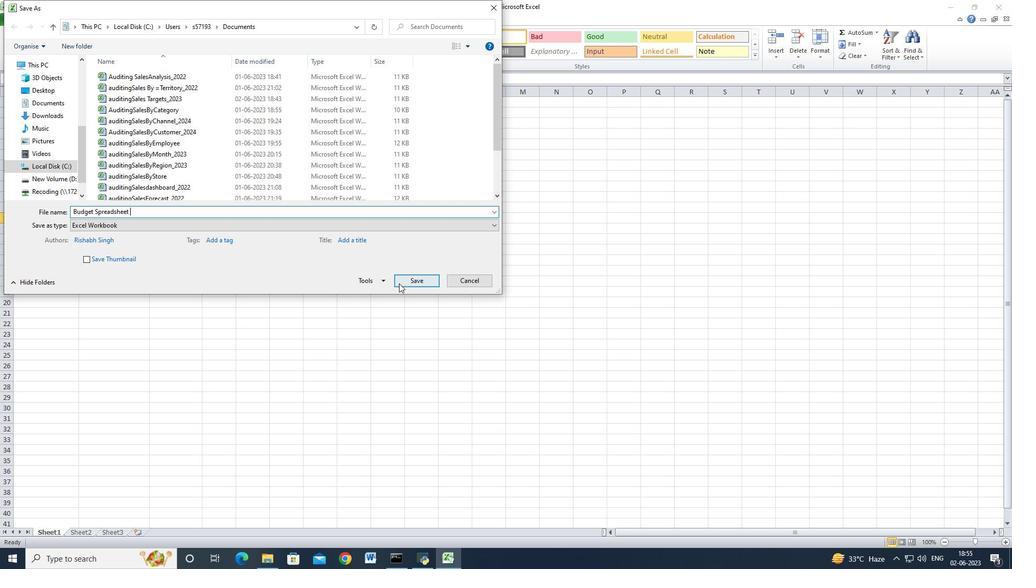 
Action: Mouse pressed left at (399, 282)
Screenshot: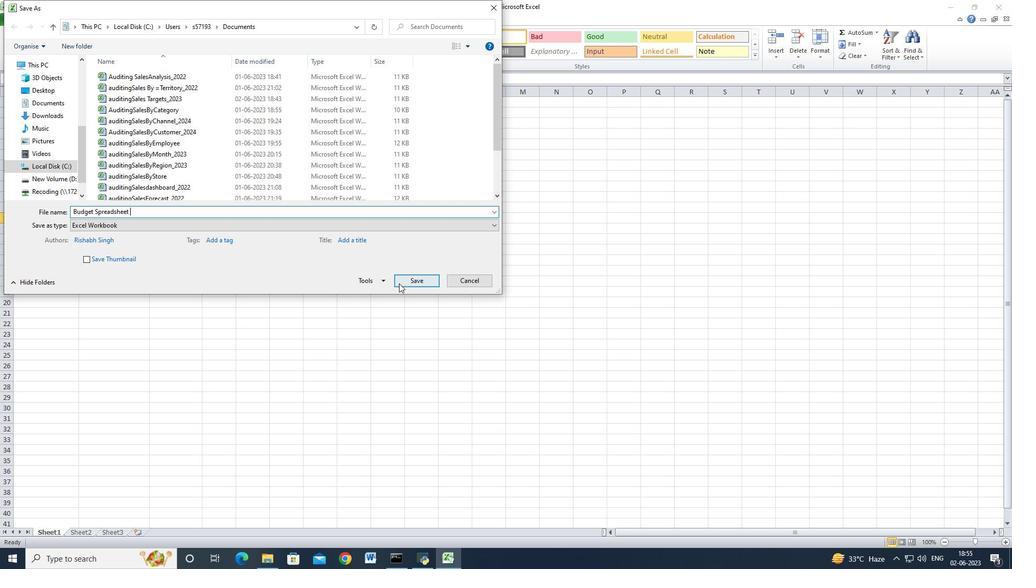
Action: Mouse moved to (11, 93)
Screenshot: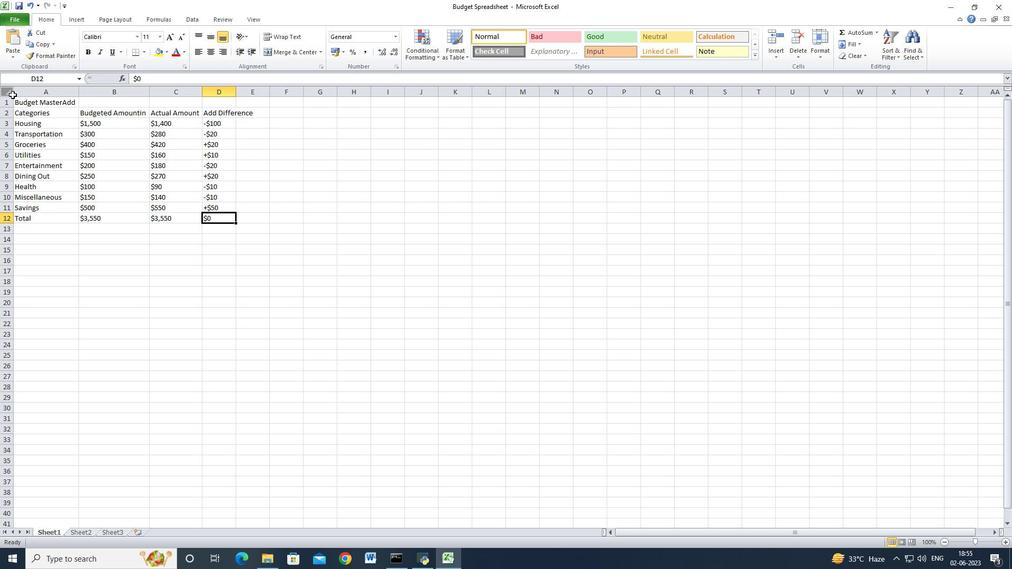 
Action: Mouse pressed left at (11, 93)
Screenshot: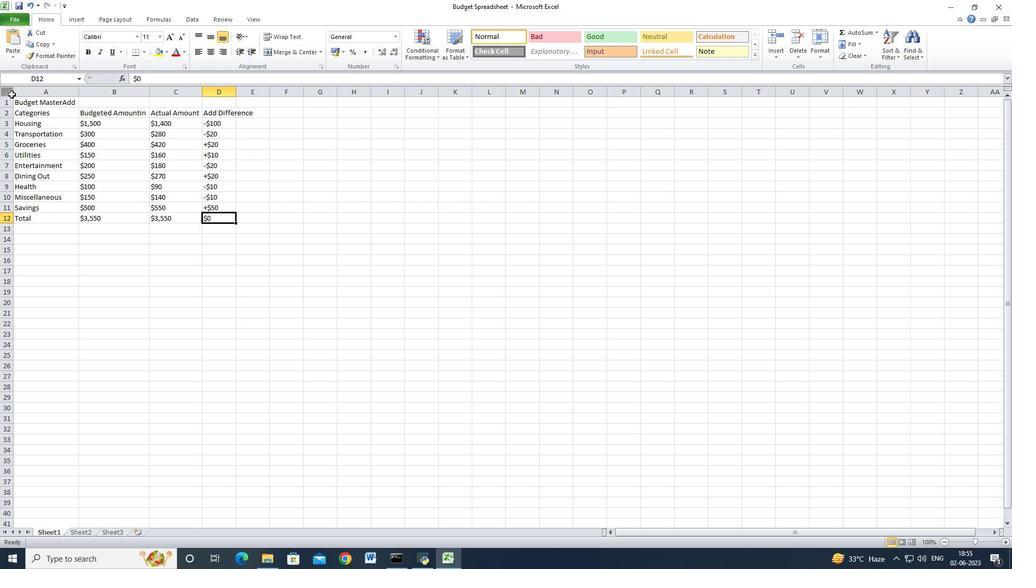 
Action: Mouse moved to (77, 92)
Screenshot: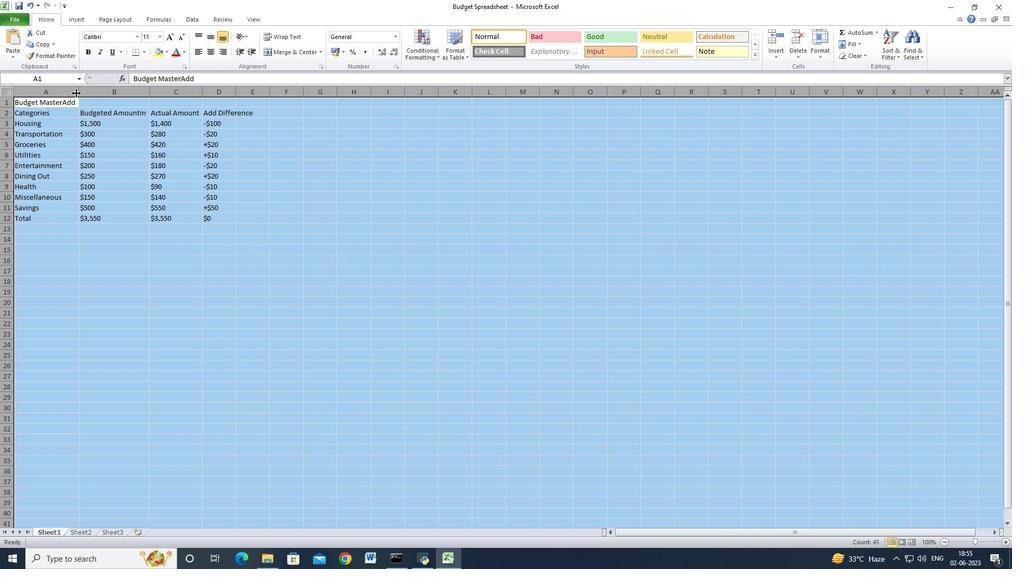 
Action: Mouse pressed left at (77, 92)
Screenshot: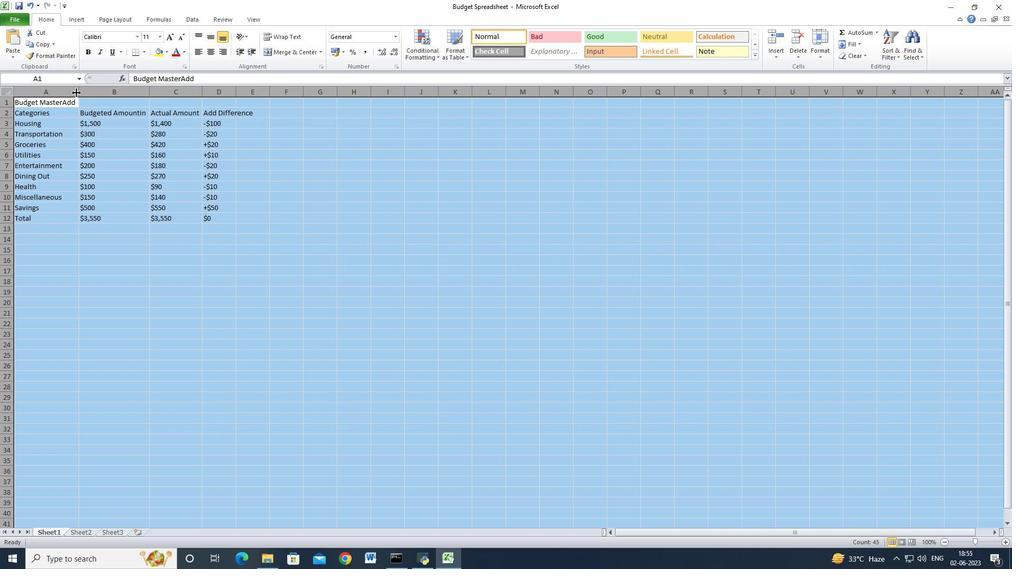 
Action: Mouse pressed left at (77, 92)
Screenshot: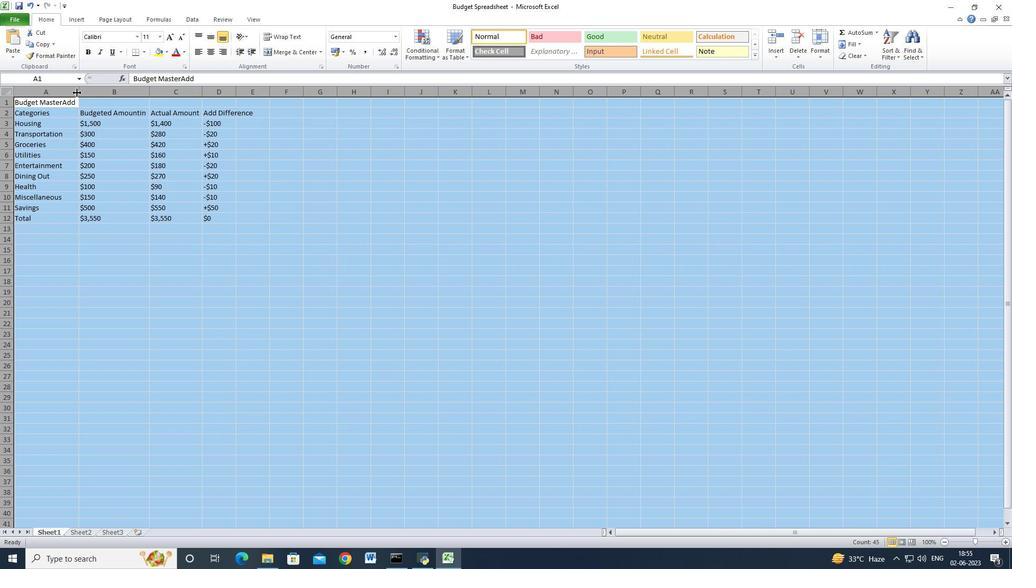 
Action: Mouse moved to (136, 150)
Screenshot: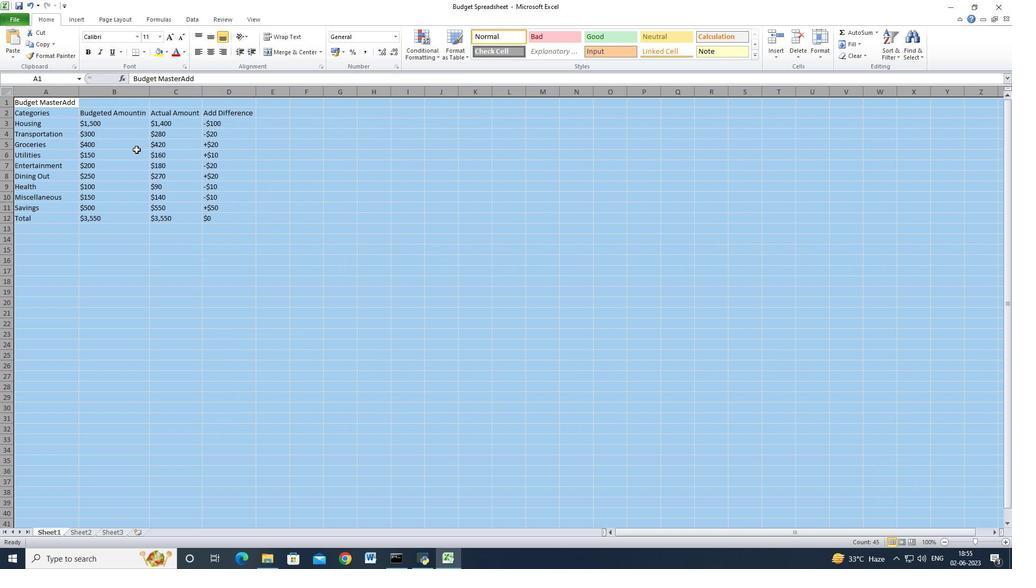 
Action: Mouse pressed left at (136, 150)
Screenshot: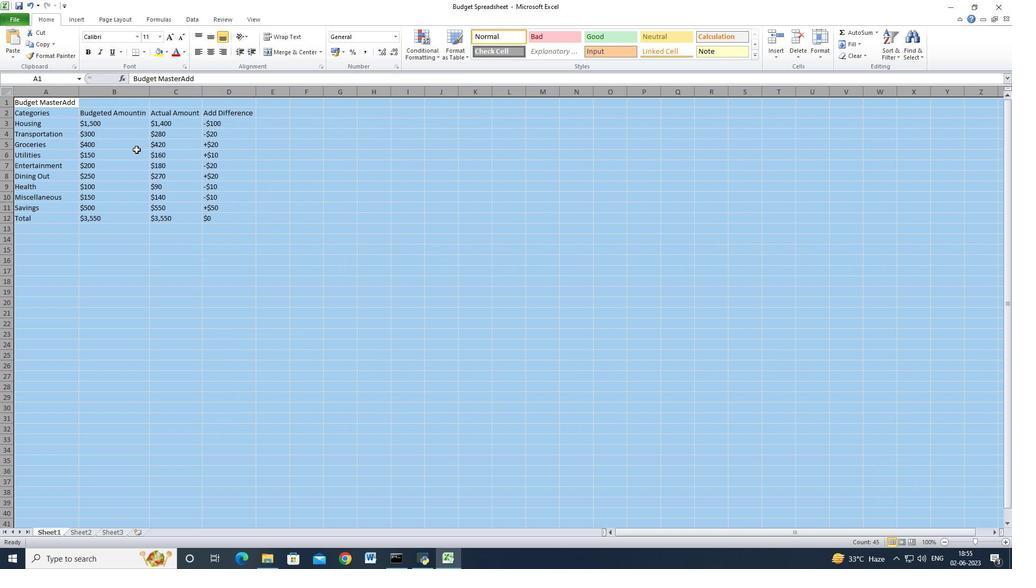 
Action: Mouse moved to (203, 188)
Screenshot: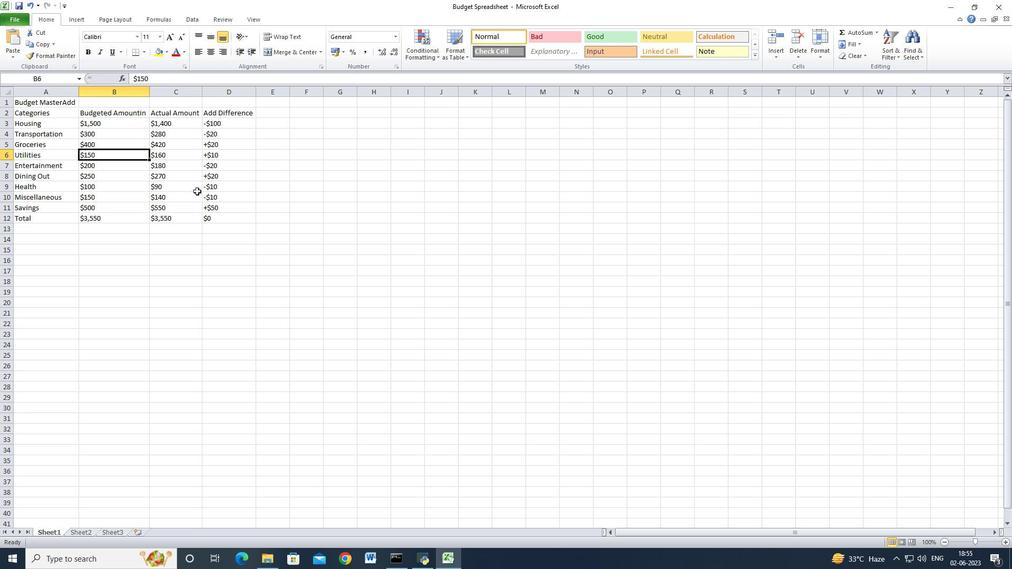 
Action: Mouse pressed left at (203, 188)
Screenshot: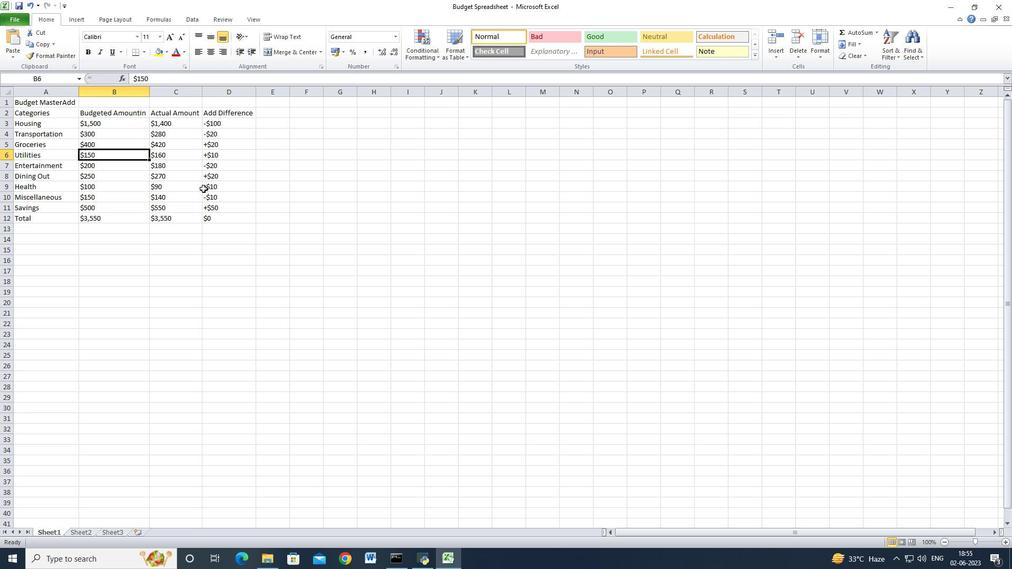 
Action: Mouse moved to (309, 247)
Screenshot: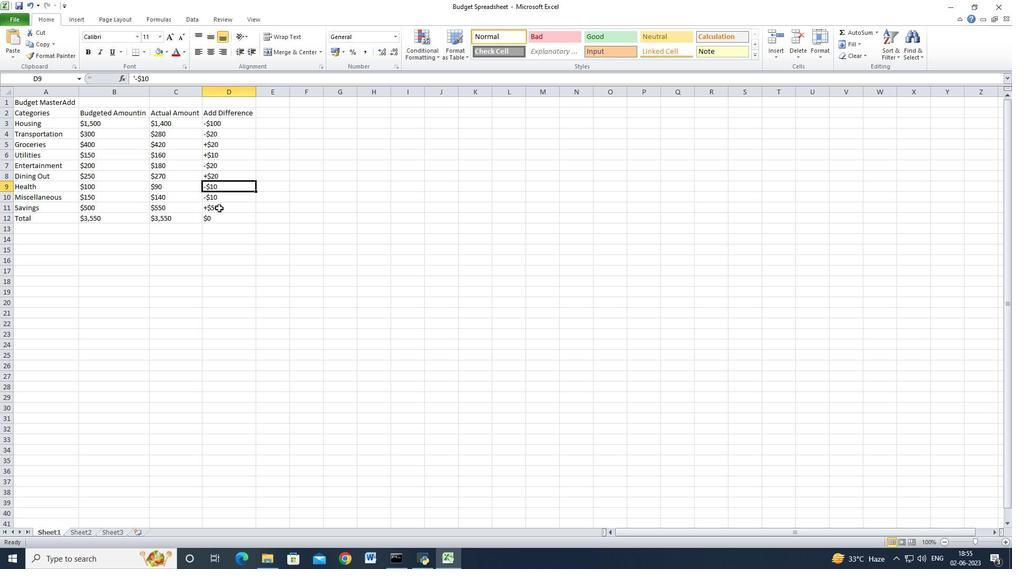 
